 Task: Select the criteria, "is equal to".
Action: Mouse moved to (162, 58)
Screenshot: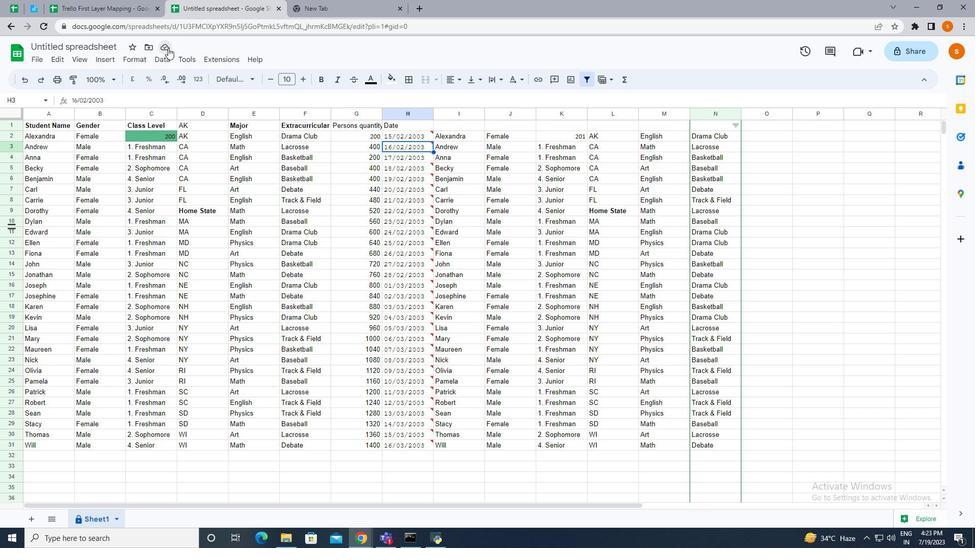 
Action: Mouse pressed left at (162, 58)
Screenshot: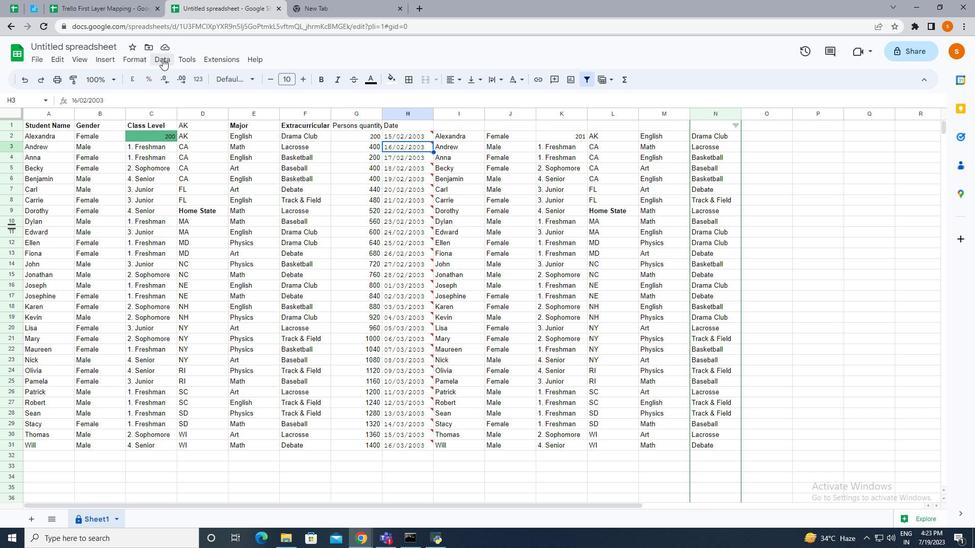 
Action: Mouse moved to (189, 258)
Screenshot: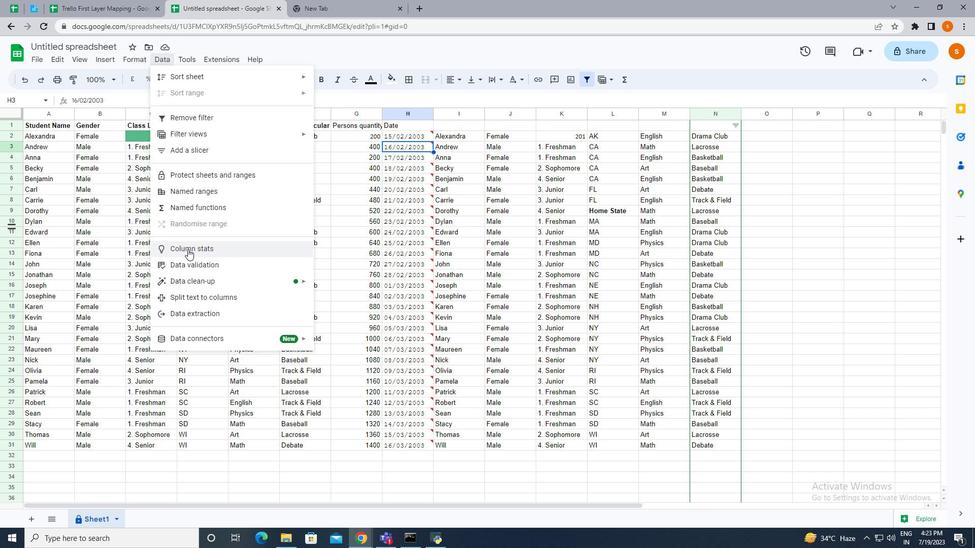 
Action: Mouse pressed left at (189, 258)
Screenshot: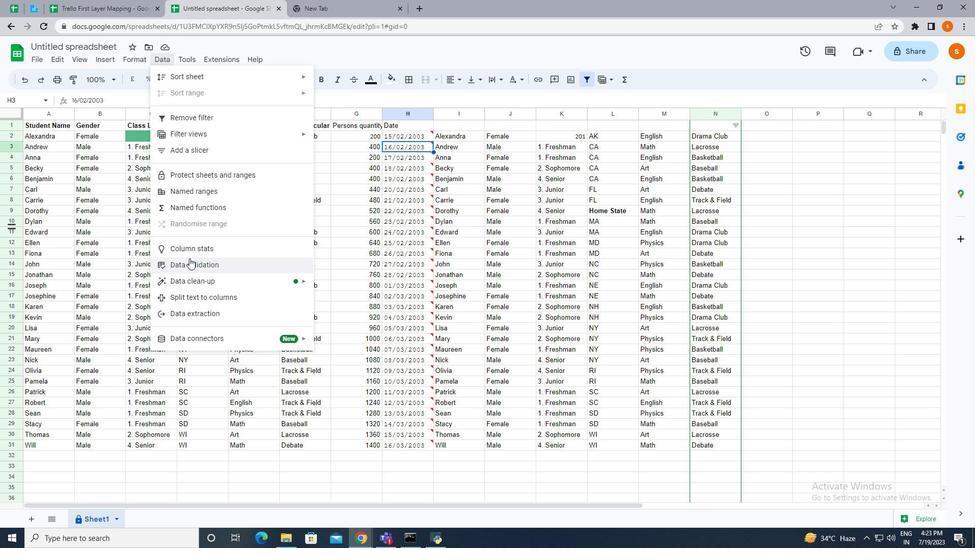 
Action: Mouse moved to (814, 117)
Screenshot: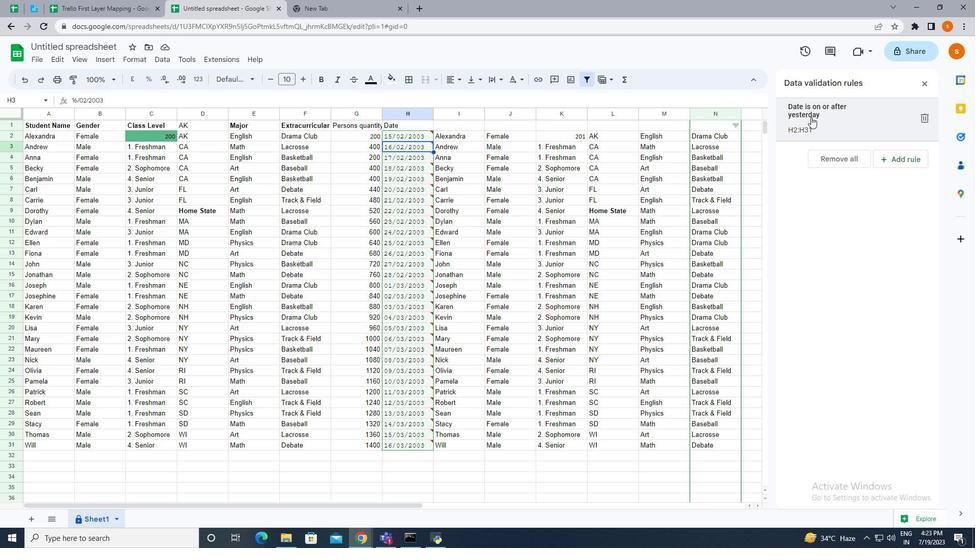 
Action: Mouse pressed left at (814, 117)
Screenshot: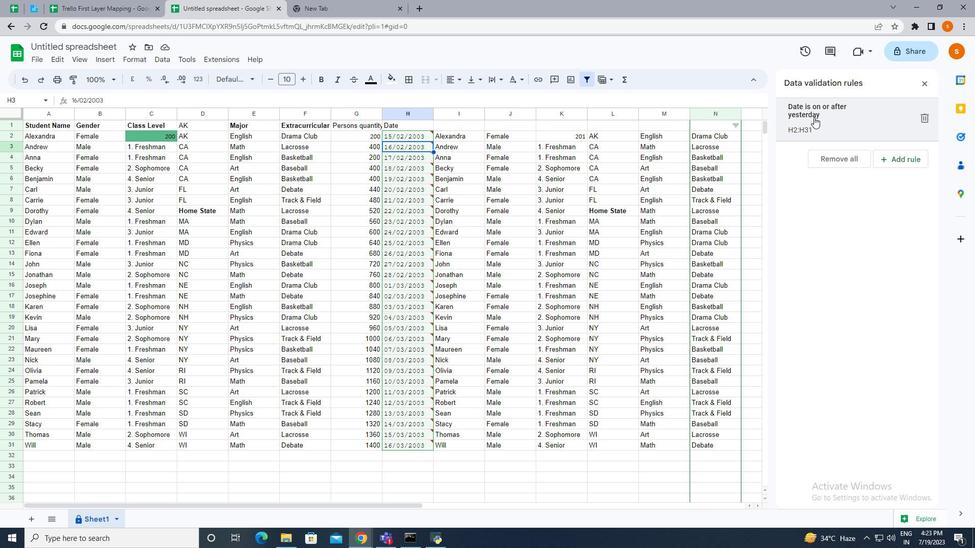 
Action: Mouse moved to (811, 172)
Screenshot: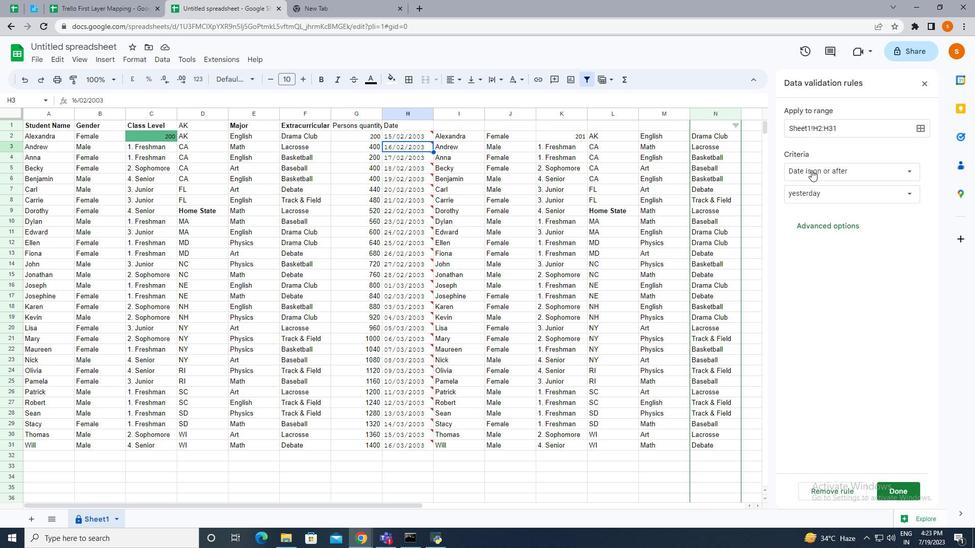 
Action: Mouse pressed left at (811, 172)
Screenshot: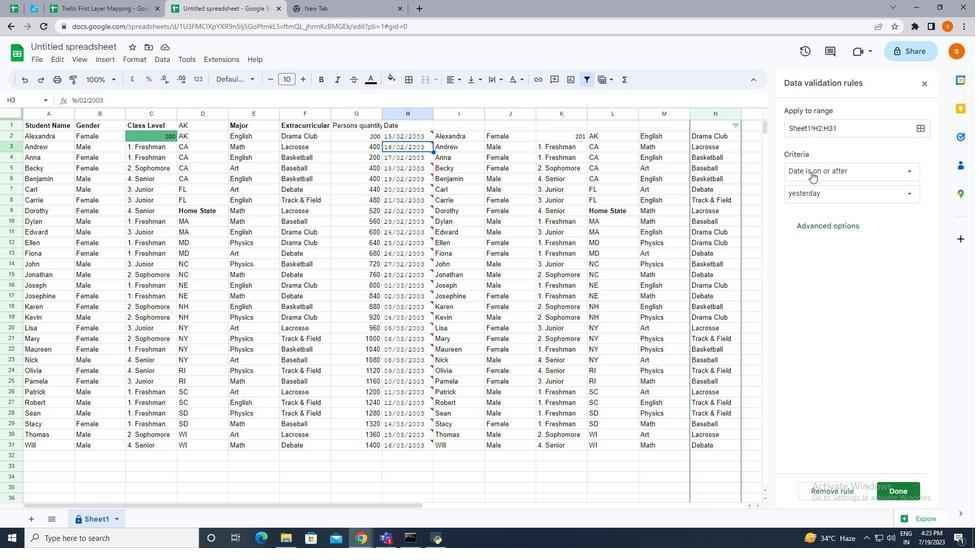 
Action: Mouse moved to (817, 360)
Screenshot: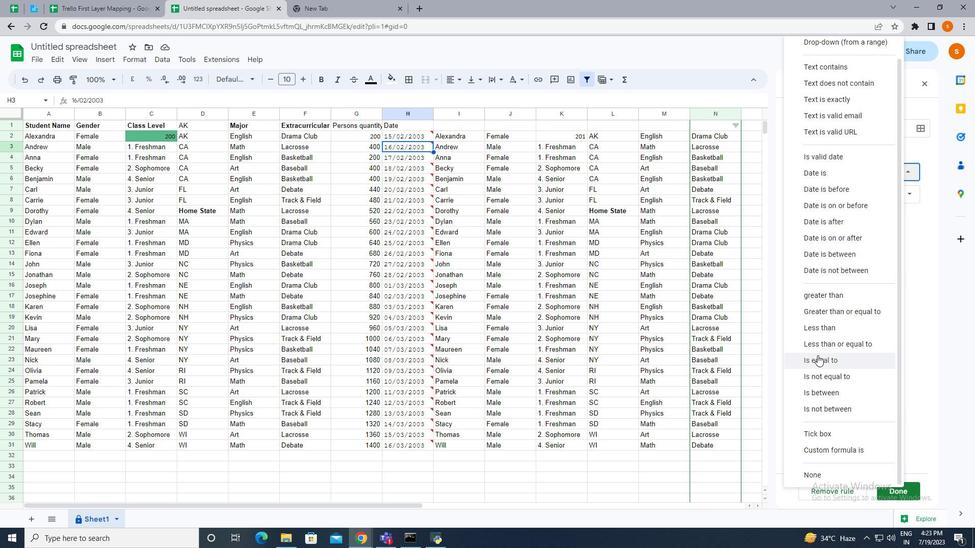 
Action: Mouse pressed left at (817, 360)
Screenshot: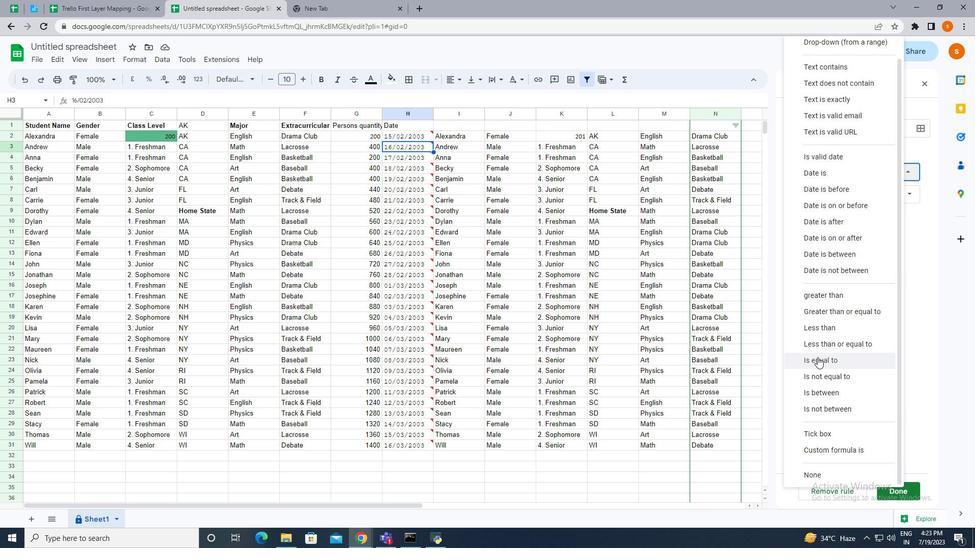 
Action: Mouse moved to (826, 336)
Screenshot: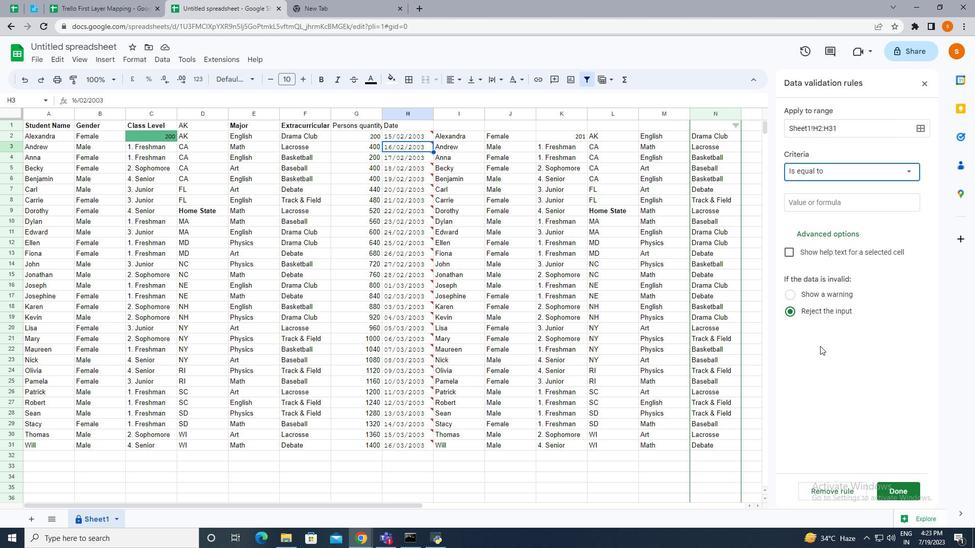 
